 Task: Toggle the option "Prefer native stream recording".
Action: Mouse moved to (104, 11)
Screenshot: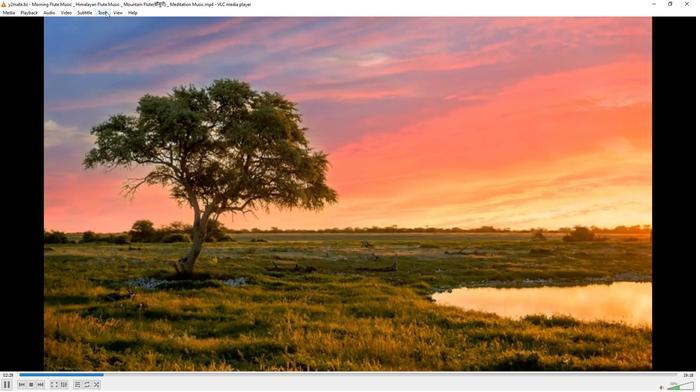 
Action: Mouse pressed left at (104, 11)
Screenshot: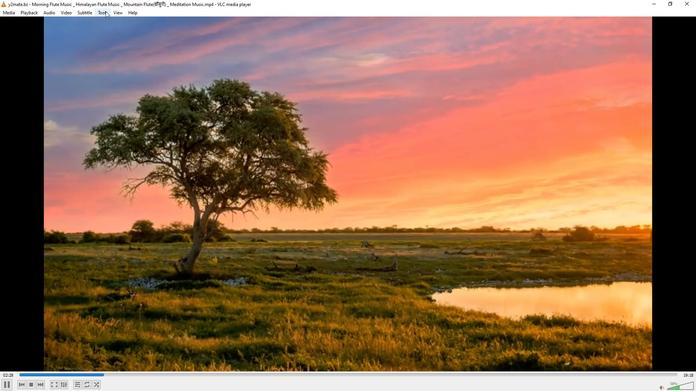 
Action: Mouse moved to (118, 96)
Screenshot: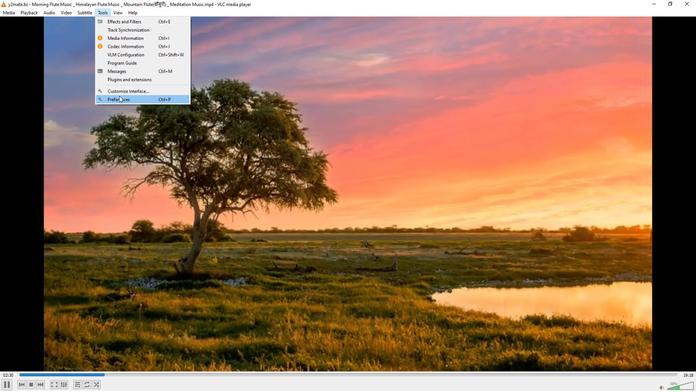 
Action: Mouse pressed left at (118, 96)
Screenshot: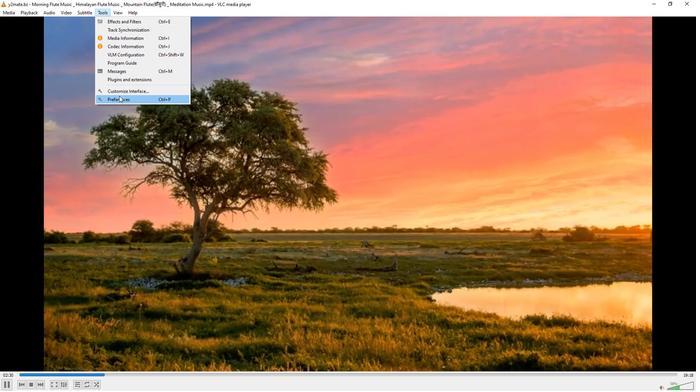
Action: Mouse moved to (230, 318)
Screenshot: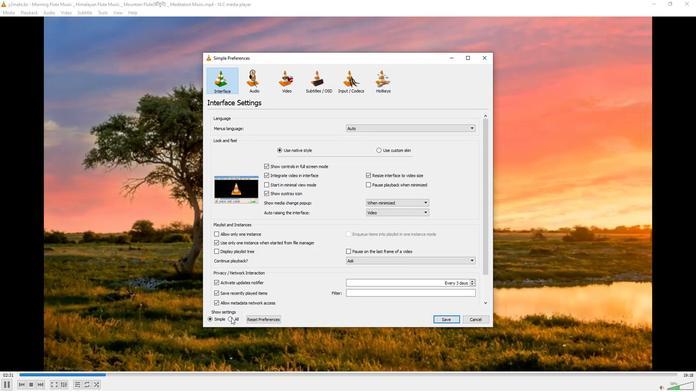 
Action: Mouse pressed left at (230, 318)
Screenshot: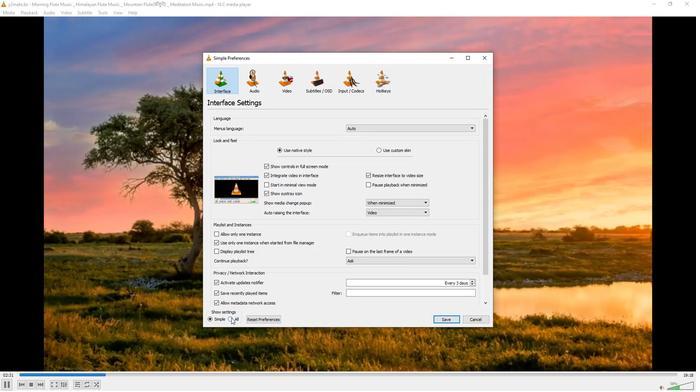 
Action: Mouse moved to (233, 188)
Screenshot: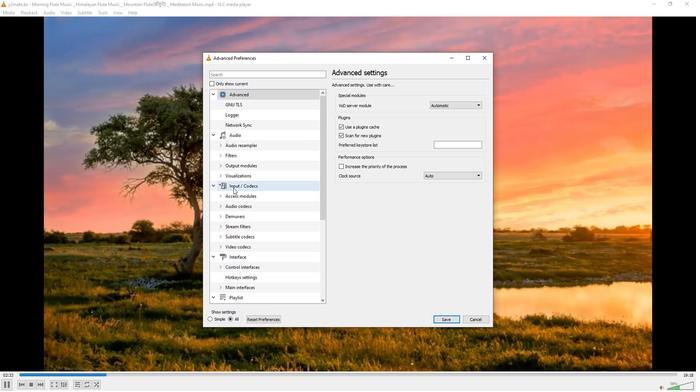 
Action: Mouse pressed left at (233, 188)
Screenshot: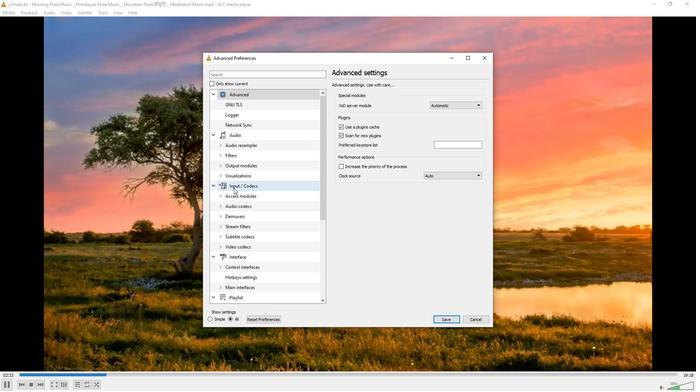 
Action: Mouse moved to (368, 227)
Screenshot: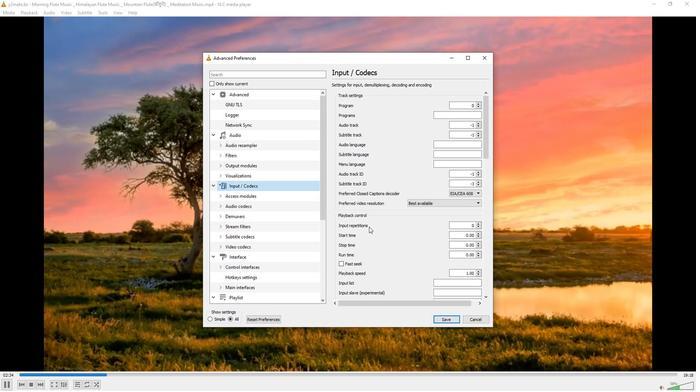 
Action: Mouse scrolled (368, 226) with delta (0, 0)
Screenshot: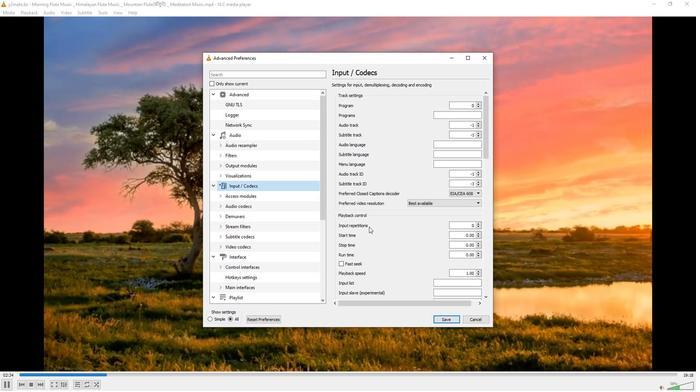 
Action: Mouse scrolled (368, 226) with delta (0, 0)
Screenshot: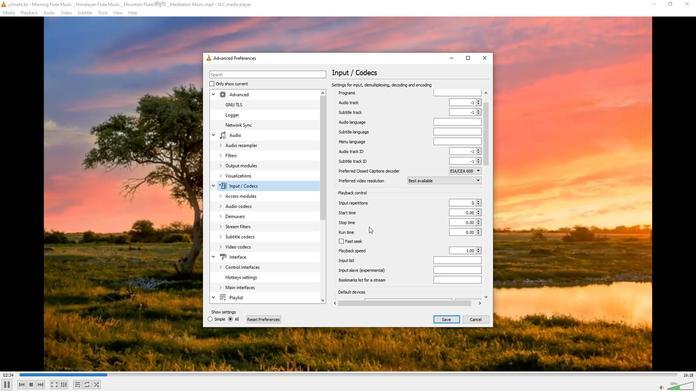 
Action: Mouse scrolled (368, 226) with delta (0, 0)
Screenshot: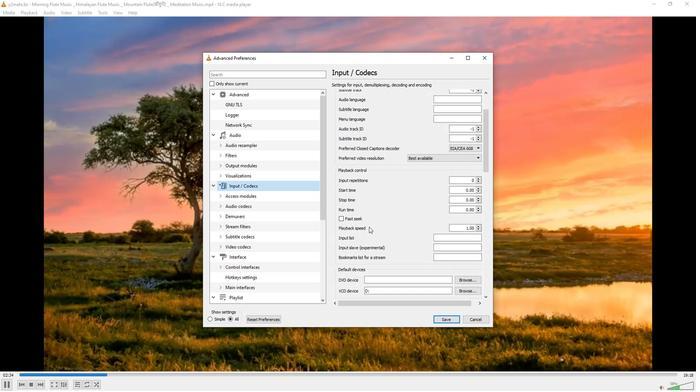 
Action: Mouse scrolled (368, 226) with delta (0, 0)
Screenshot: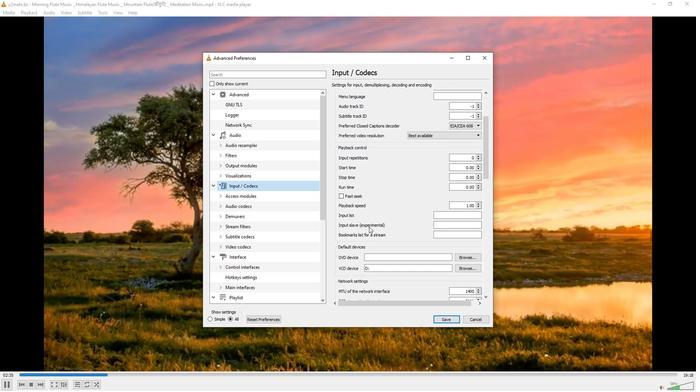 
Action: Mouse moved to (368, 227)
Screenshot: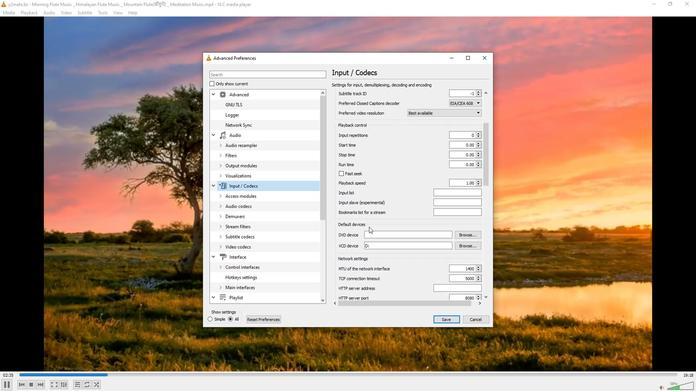 
Action: Mouse scrolled (368, 226) with delta (0, 0)
Screenshot: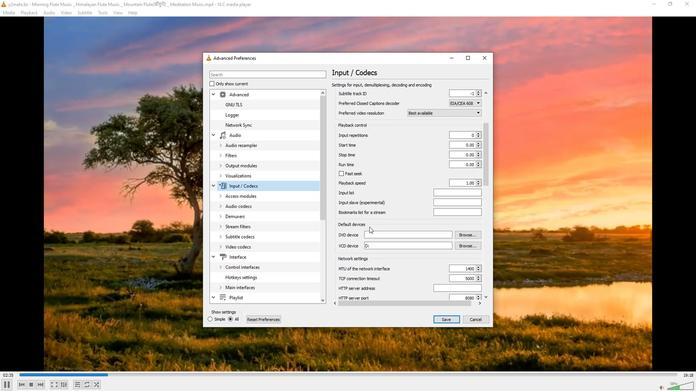 
Action: Mouse scrolled (368, 226) with delta (0, 0)
Screenshot: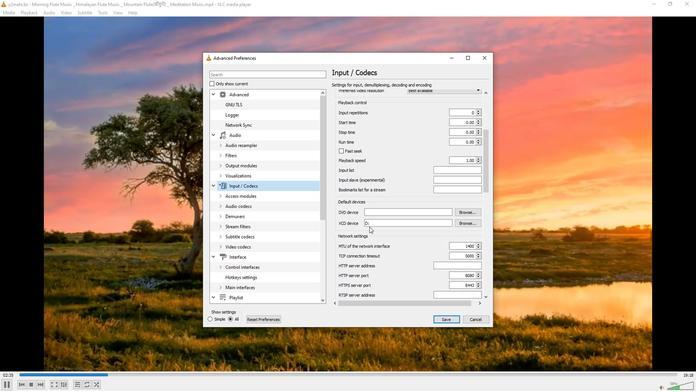 
Action: Mouse scrolled (368, 226) with delta (0, 0)
Screenshot: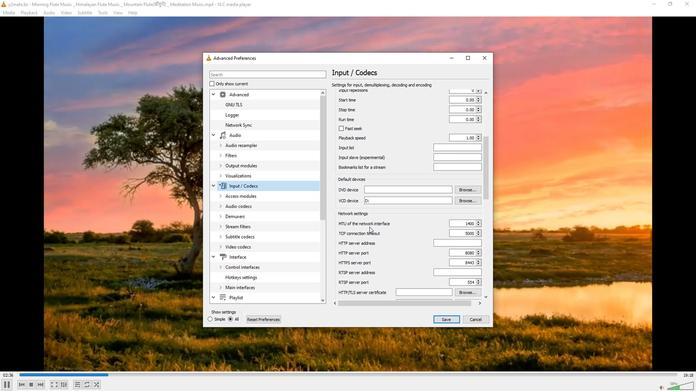 
Action: Mouse scrolled (368, 226) with delta (0, 0)
Screenshot: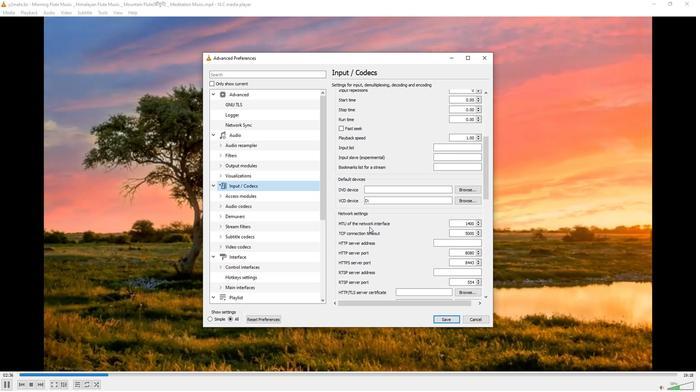 
Action: Mouse scrolled (368, 226) with delta (0, 0)
Screenshot: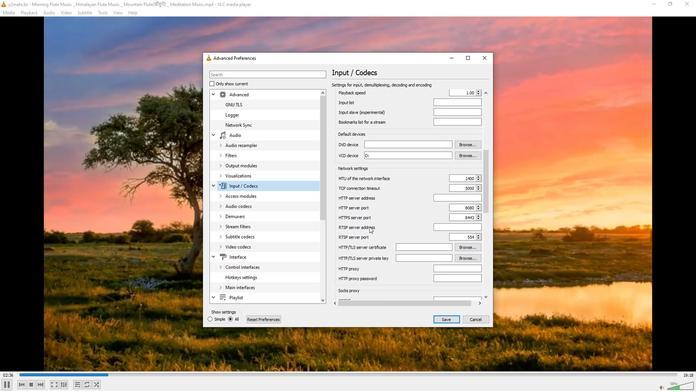 
Action: Mouse scrolled (368, 226) with delta (0, 0)
Screenshot: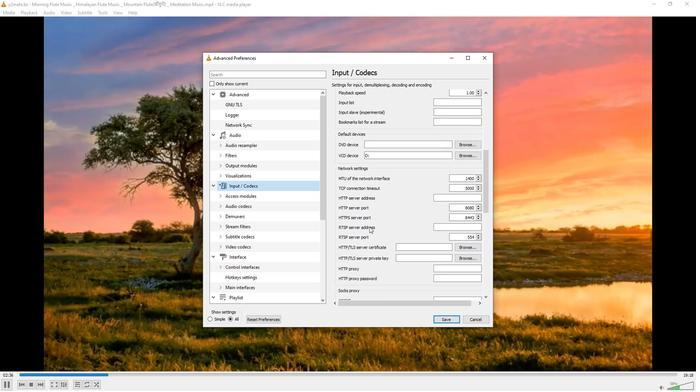 
Action: Mouse scrolled (368, 226) with delta (0, 0)
Screenshot: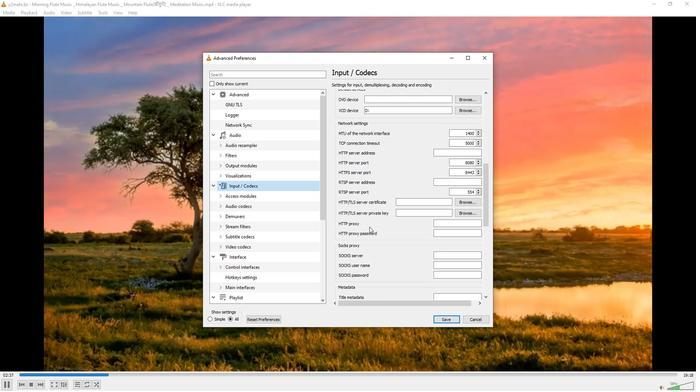 
Action: Mouse scrolled (368, 226) with delta (0, 0)
Screenshot: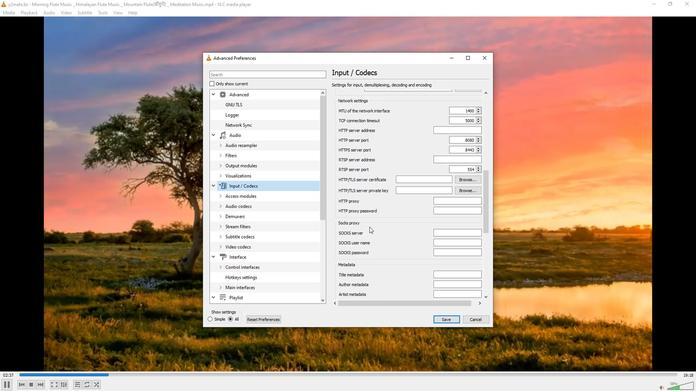 
Action: Mouse scrolled (368, 226) with delta (0, 0)
Screenshot: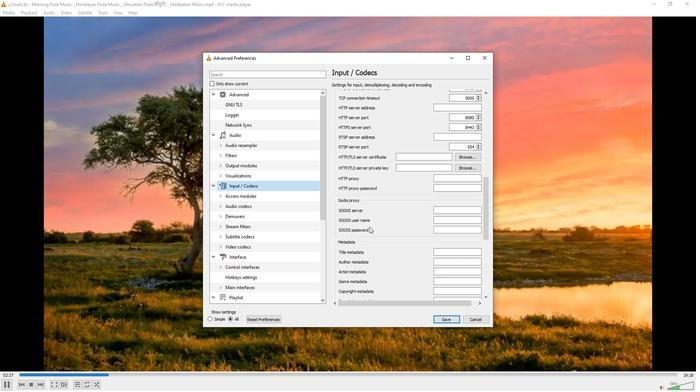 
Action: Mouse scrolled (368, 226) with delta (0, 0)
Screenshot: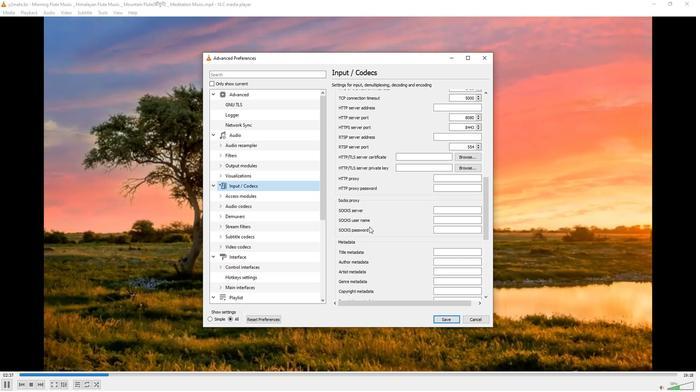 
Action: Mouse scrolled (368, 226) with delta (0, 0)
Screenshot: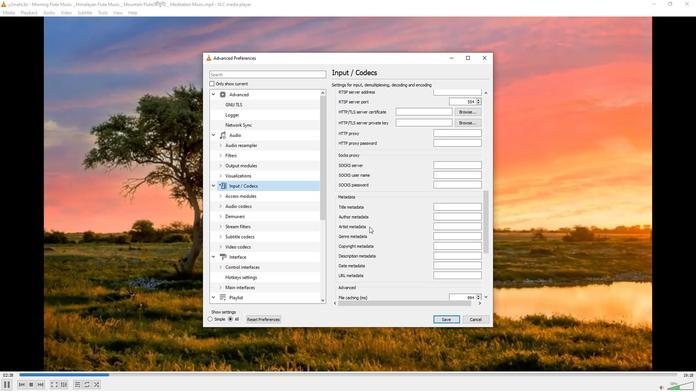 
Action: Mouse scrolled (368, 226) with delta (0, 0)
Screenshot: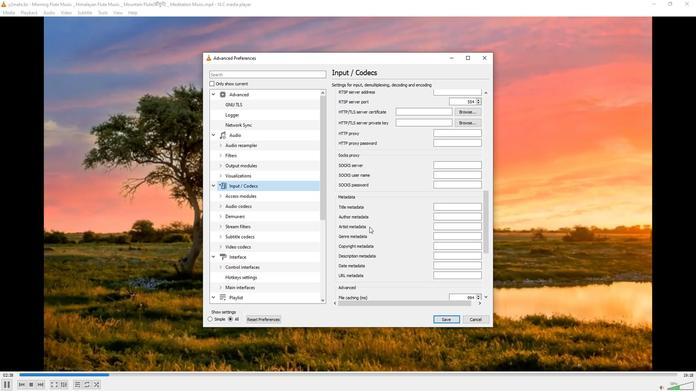 
Action: Mouse scrolled (368, 226) with delta (0, 0)
Screenshot: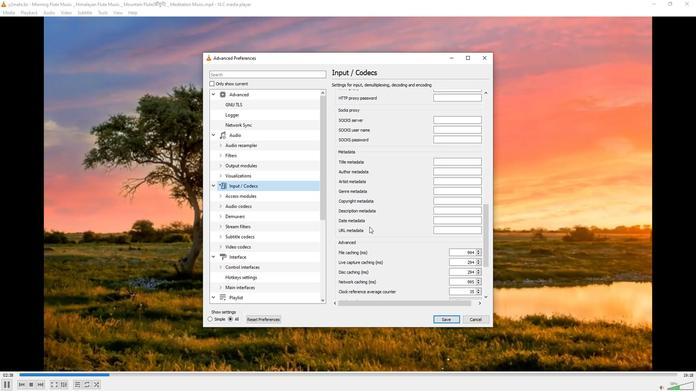 
Action: Mouse scrolled (368, 226) with delta (0, 0)
Screenshot: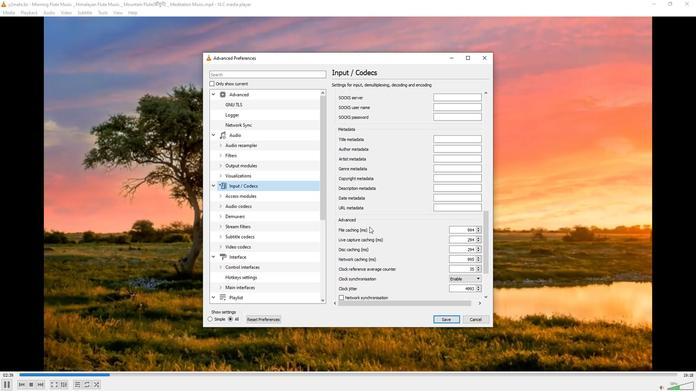 
Action: Mouse scrolled (368, 226) with delta (0, 0)
Screenshot: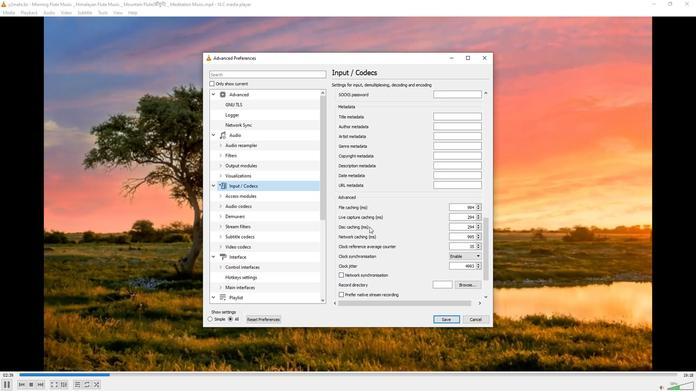 
Action: Mouse moved to (342, 270)
Screenshot: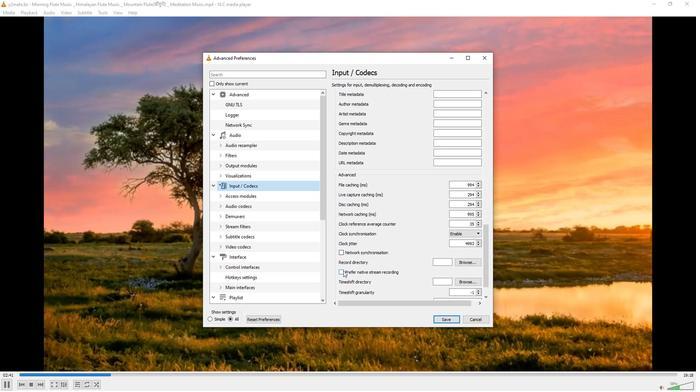 
Action: Mouse pressed left at (342, 270)
Screenshot: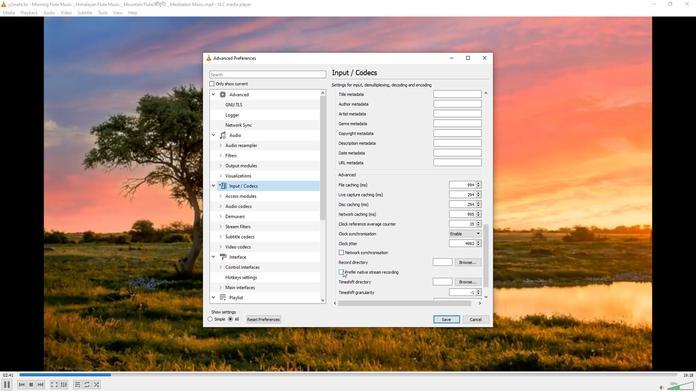 
Action: Mouse moved to (336, 274)
Screenshot: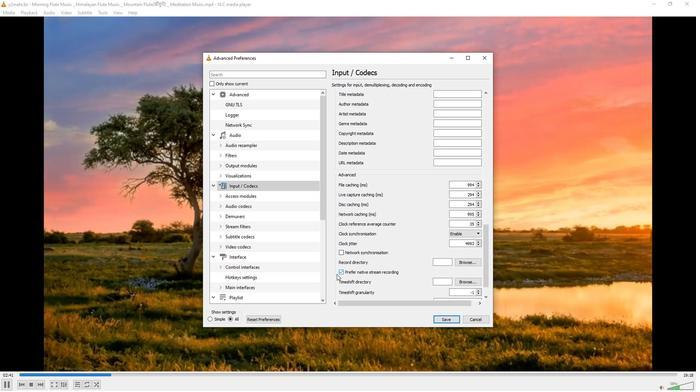 
